 Task: Get the details for the last Tri-Rail train from Miami Airport to Mangonia Park.
Action: Mouse moved to (211, 84)
Screenshot: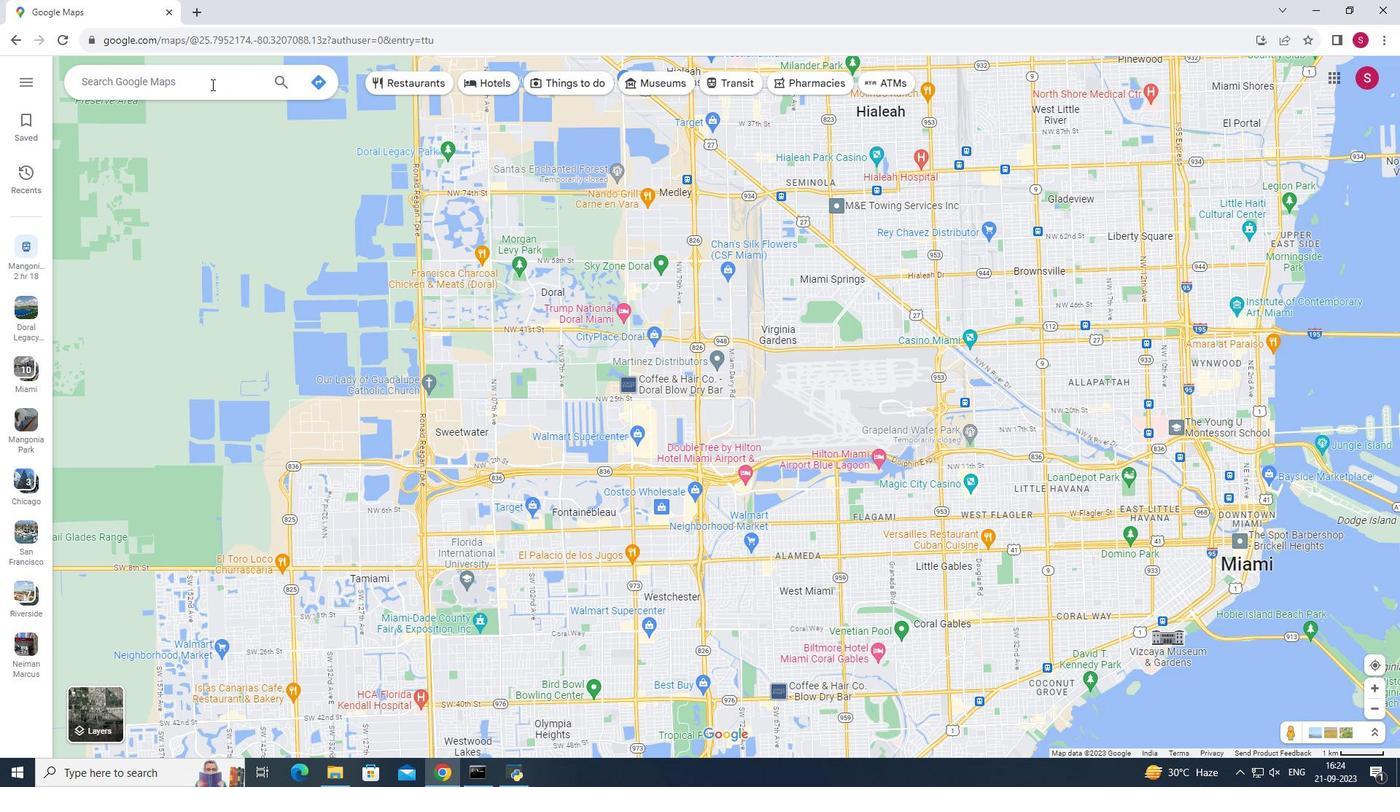 
Action: Mouse pressed left at (211, 84)
Screenshot: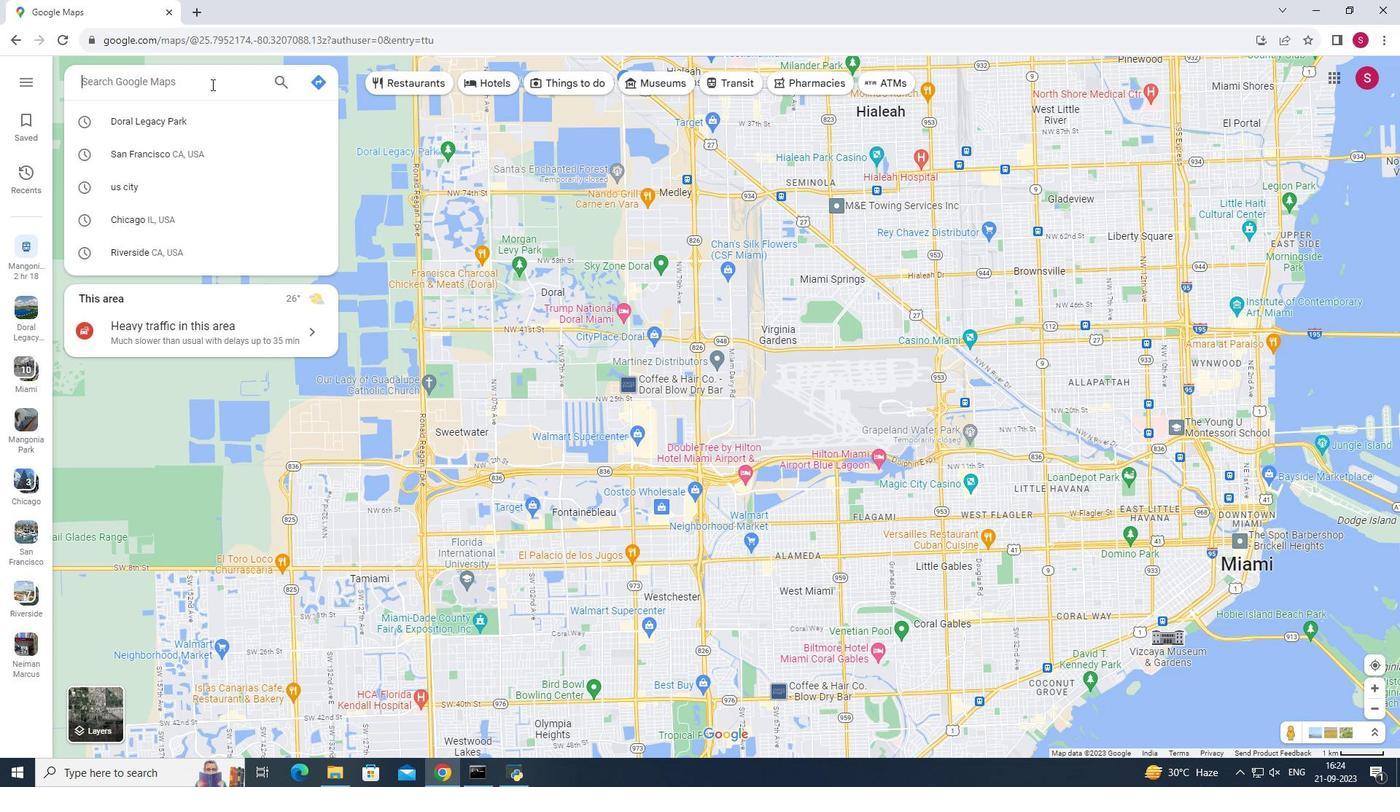 
Action: Mouse moved to (308, 80)
Screenshot: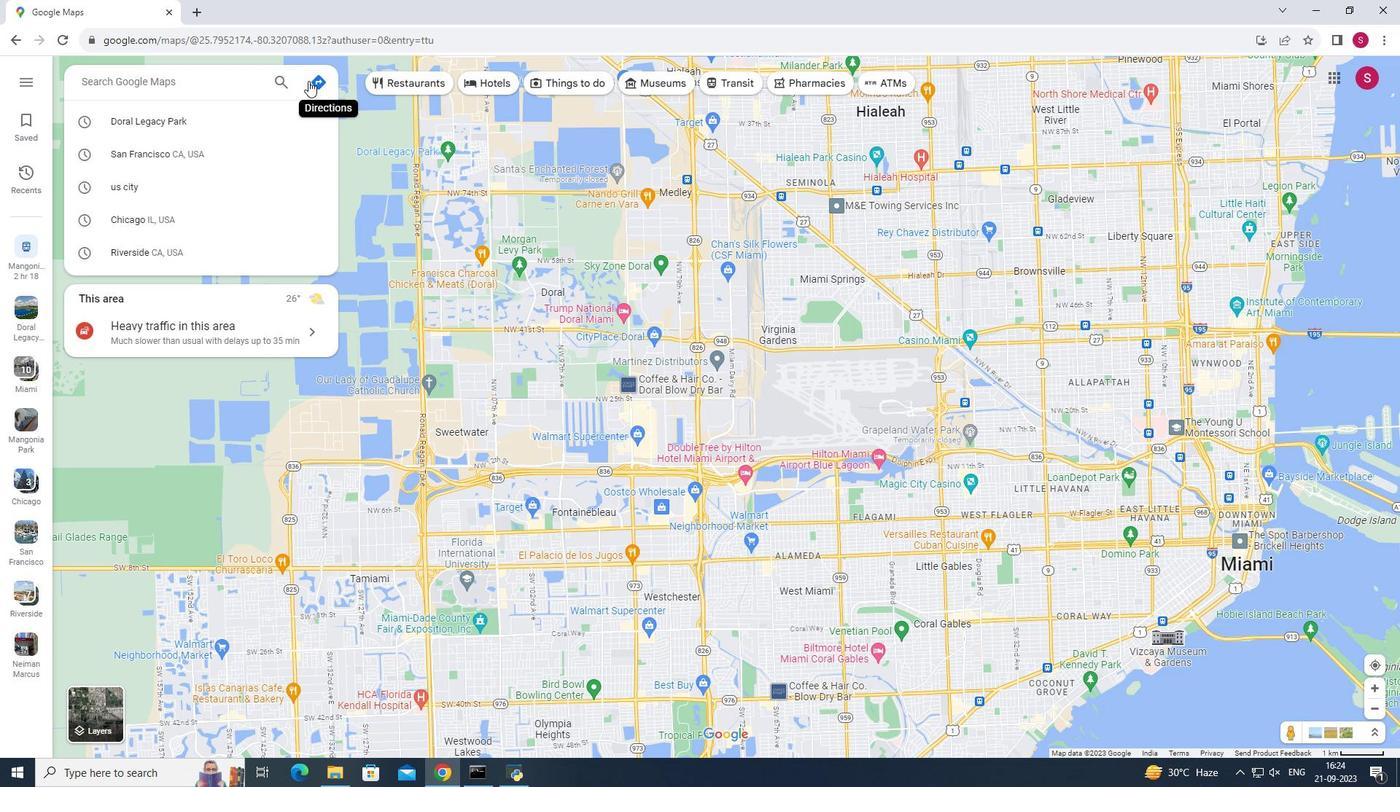 
Action: Mouse pressed left at (308, 80)
Screenshot: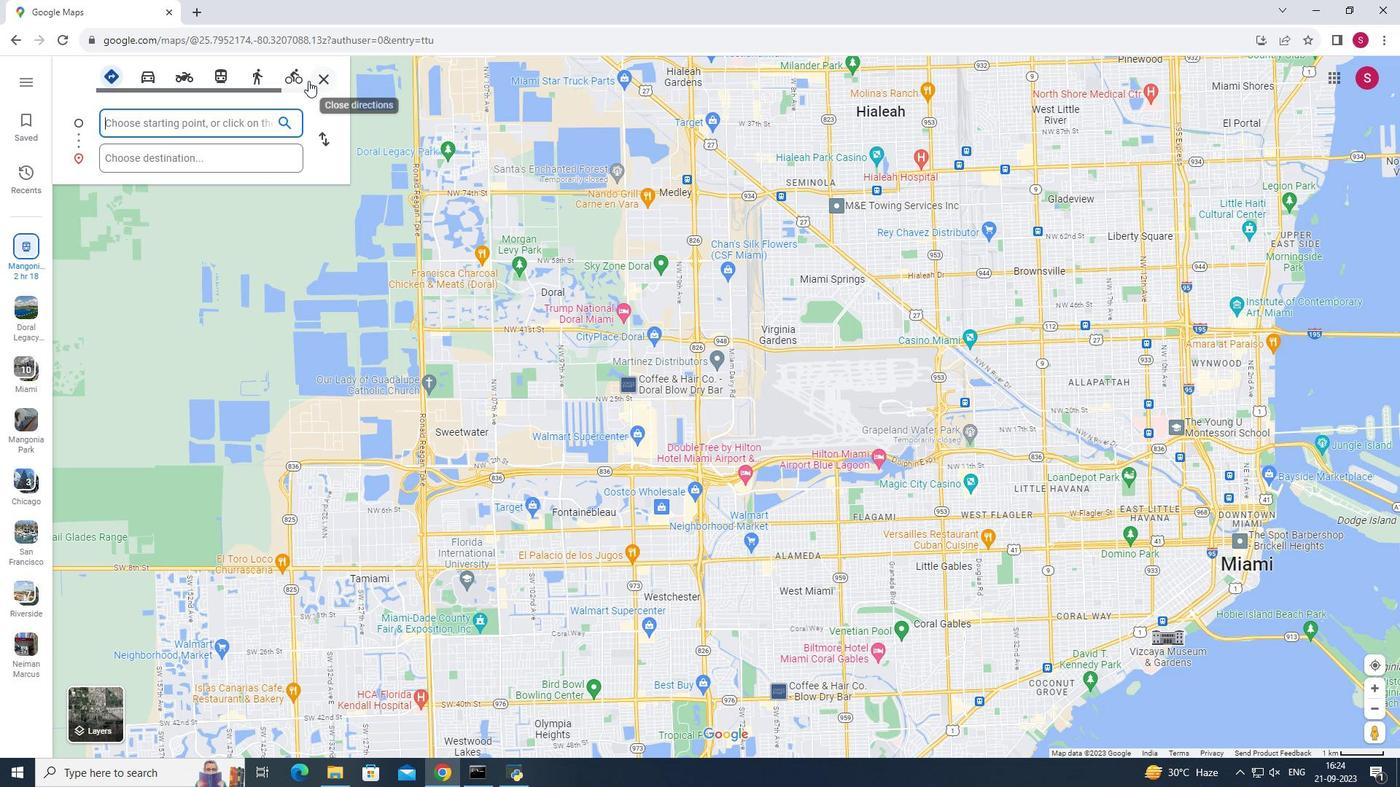
Action: Mouse moved to (239, 118)
Screenshot: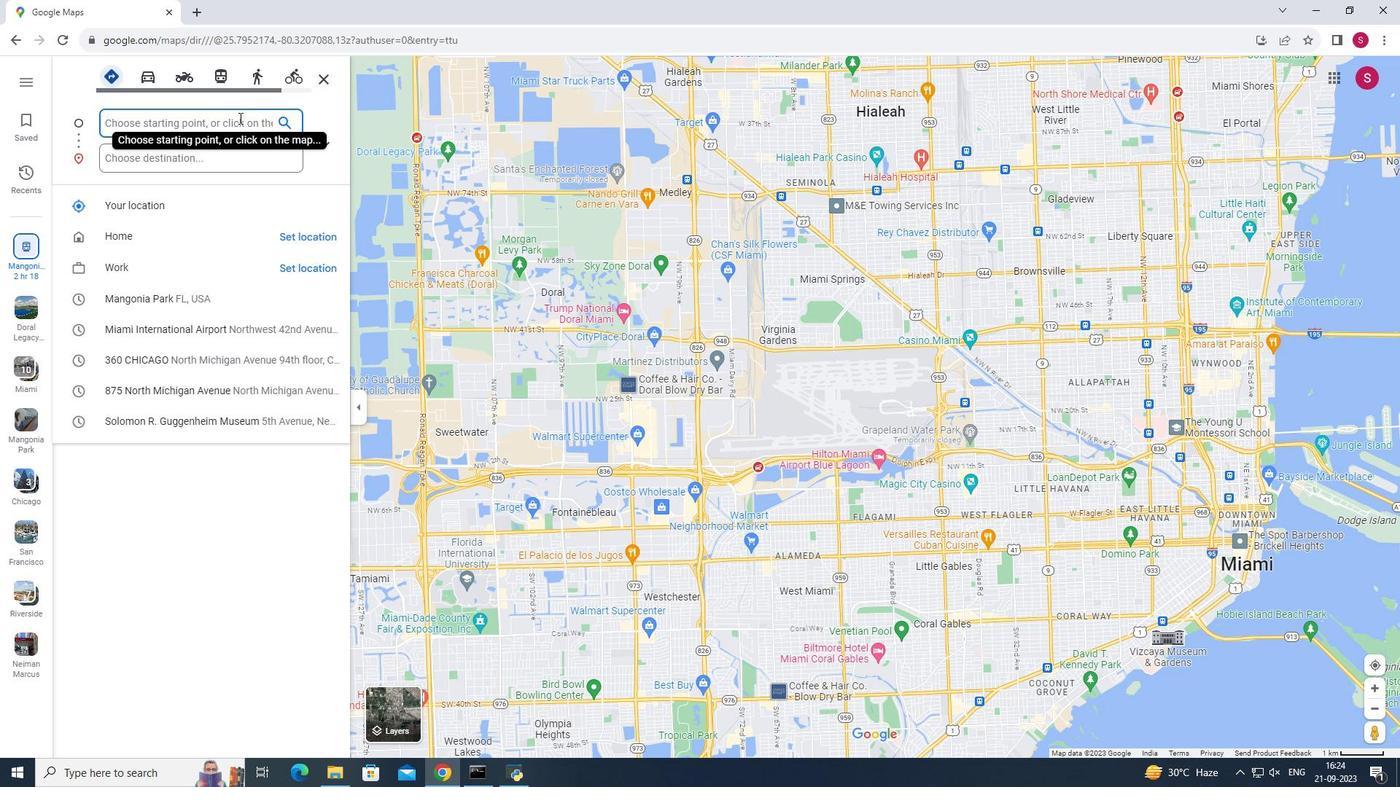 
Action: Mouse pressed left at (239, 118)
Screenshot: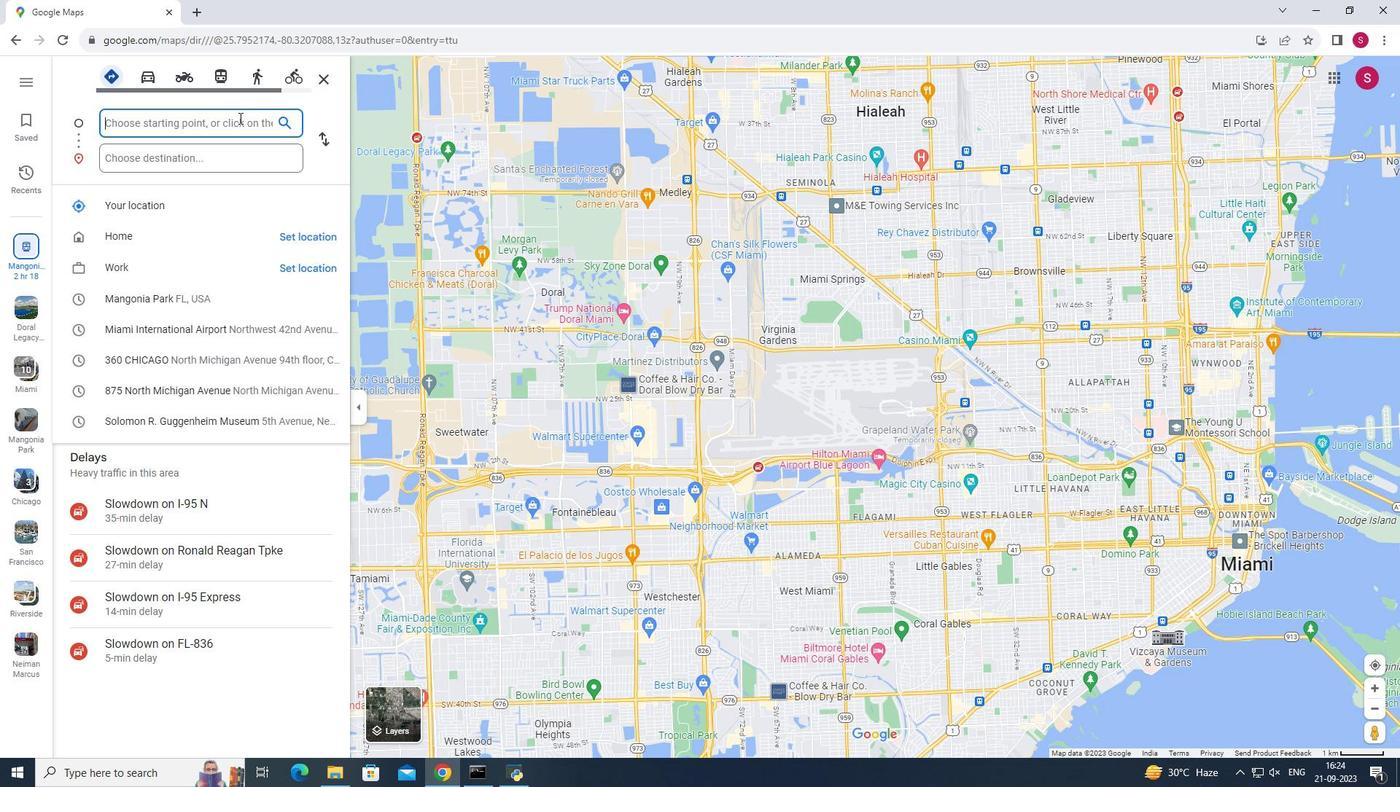 
Action: Key pressed <Key.shift><Key.shift><Key.shift><Key.shift><Key.shift><Key.shift>Miami<Key.space><Key.shift><Key.shift><Key.shift><Key.shift><Key.shift><Key.shift><Key.shift><Key.shift><Key.shift><Key.shift><Key.shift><Key.shift><Key.shift><Key.shift><Key.shift><Key.shift><Key.shift>Airport
Screenshot: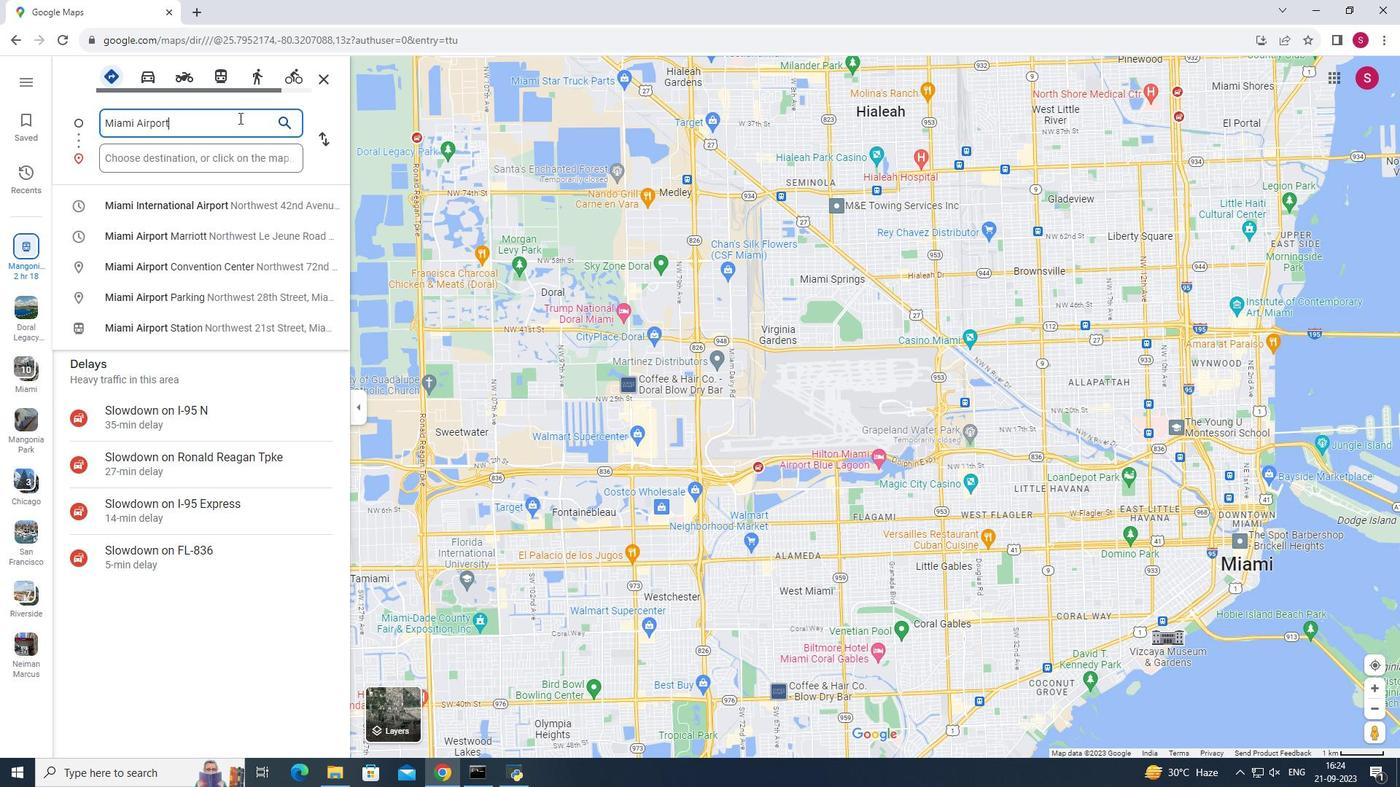
Action: Mouse moved to (237, 157)
Screenshot: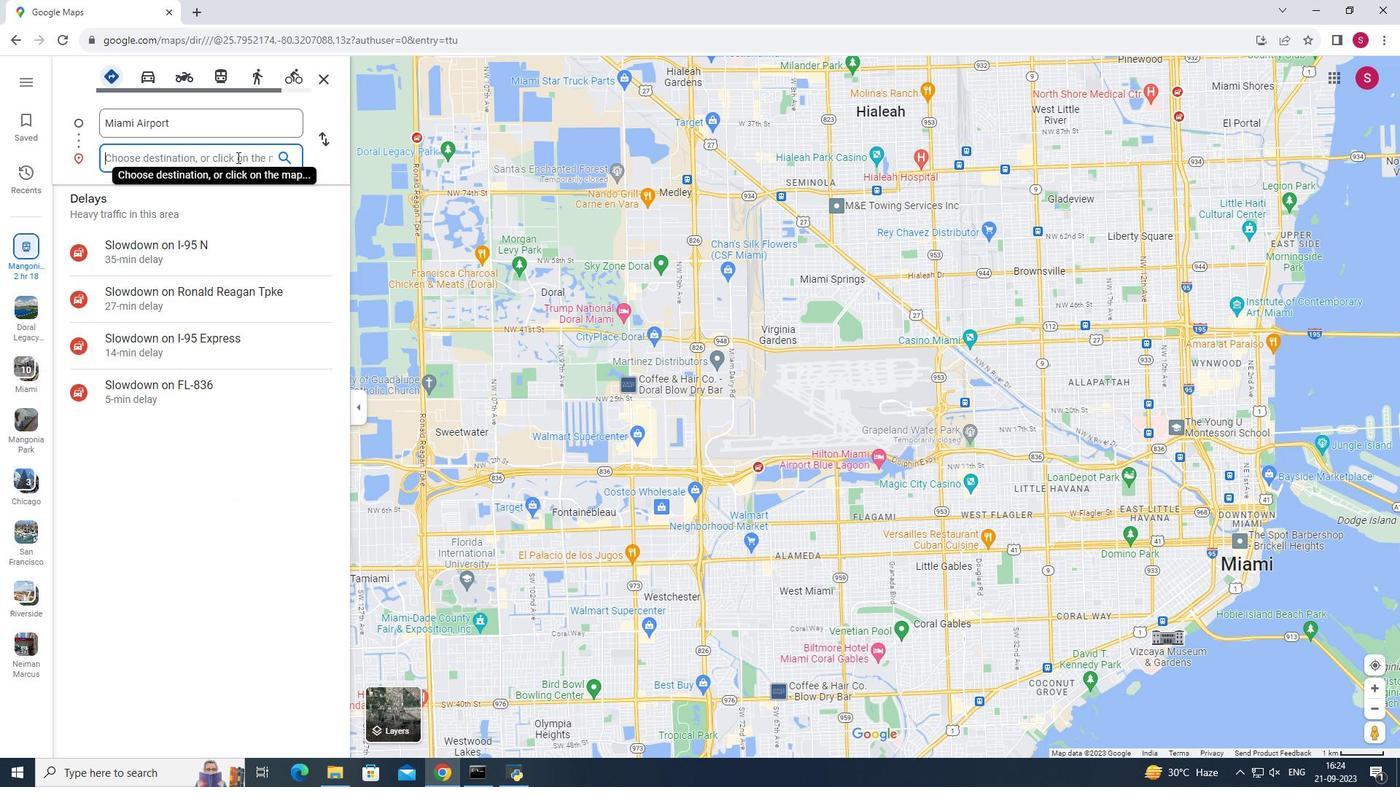 
Action: Mouse pressed left at (237, 157)
Screenshot: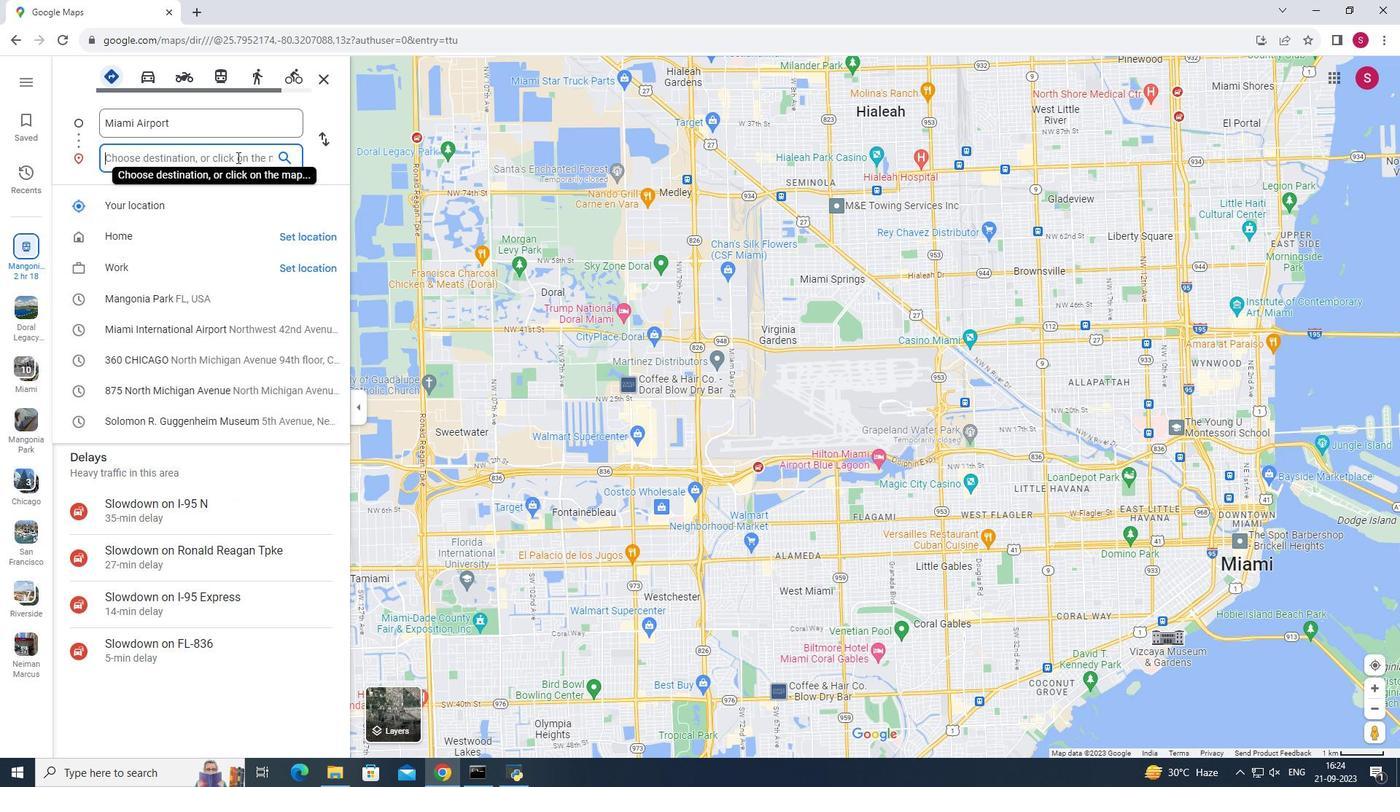 
Action: Key pressed <Key.shift>Mangonia<Key.space><Key.shift>Park
Screenshot: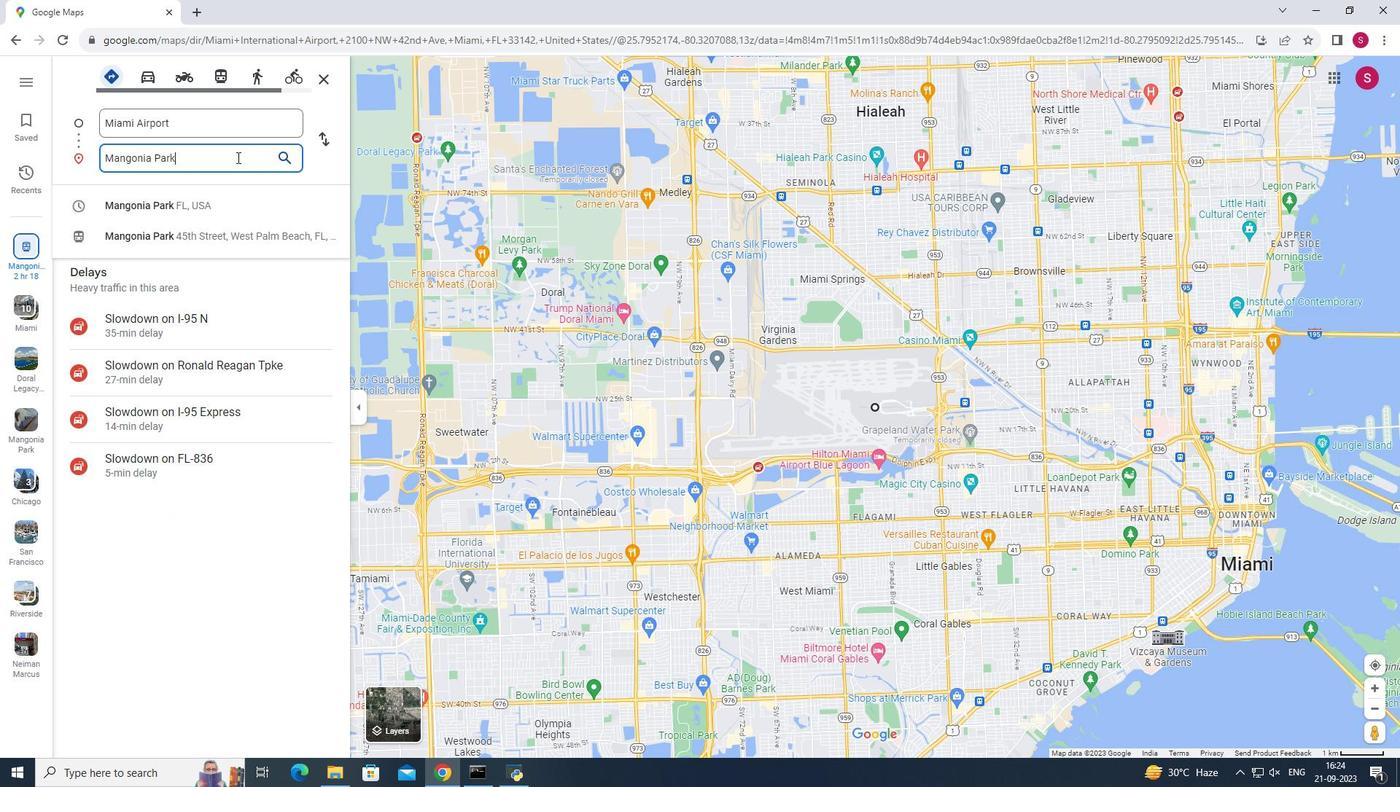 
Action: Mouse moved to (228, 76)
Screenshot: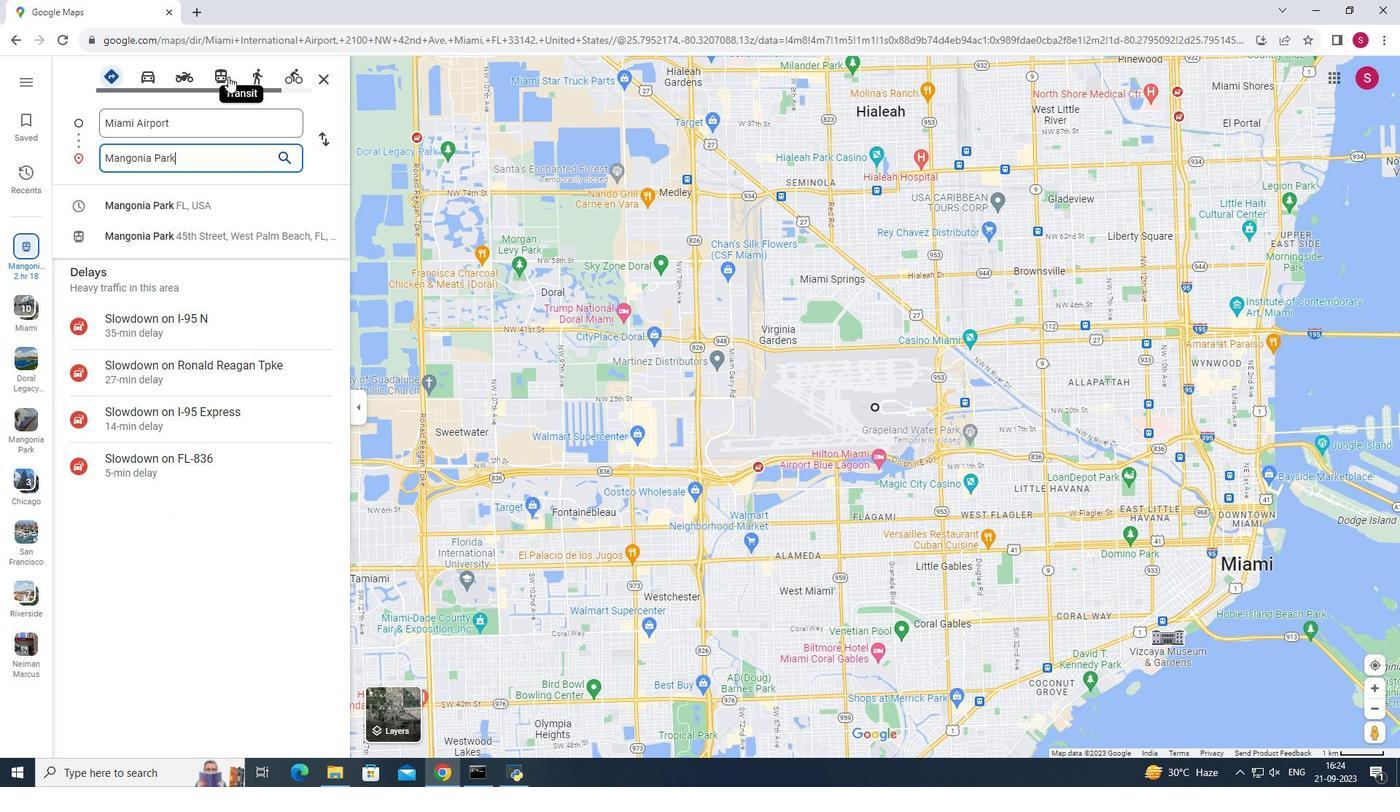 
Action: Mouse pressed left at (228, 76)
Screenshot: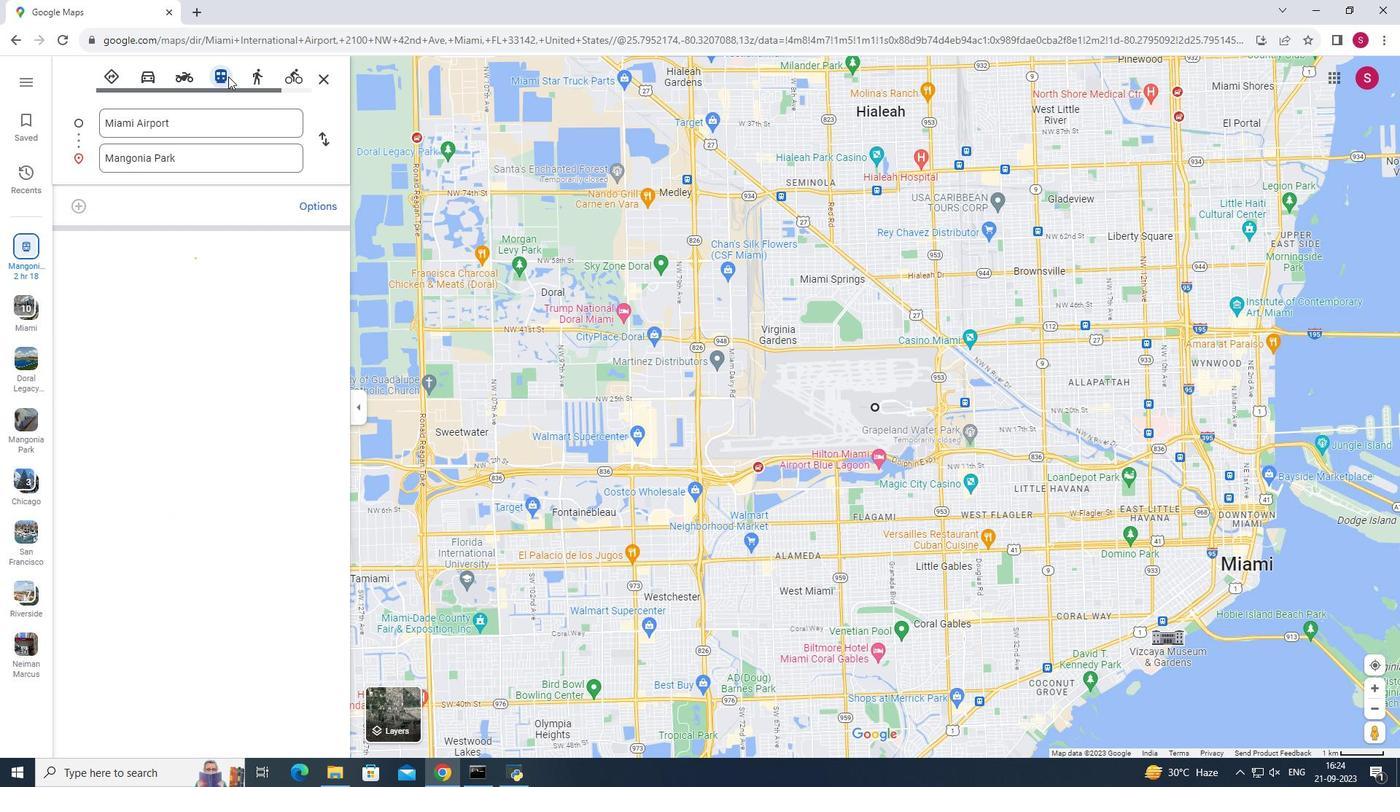 
Action: Mouse moved to (163, 205)
Screenshot: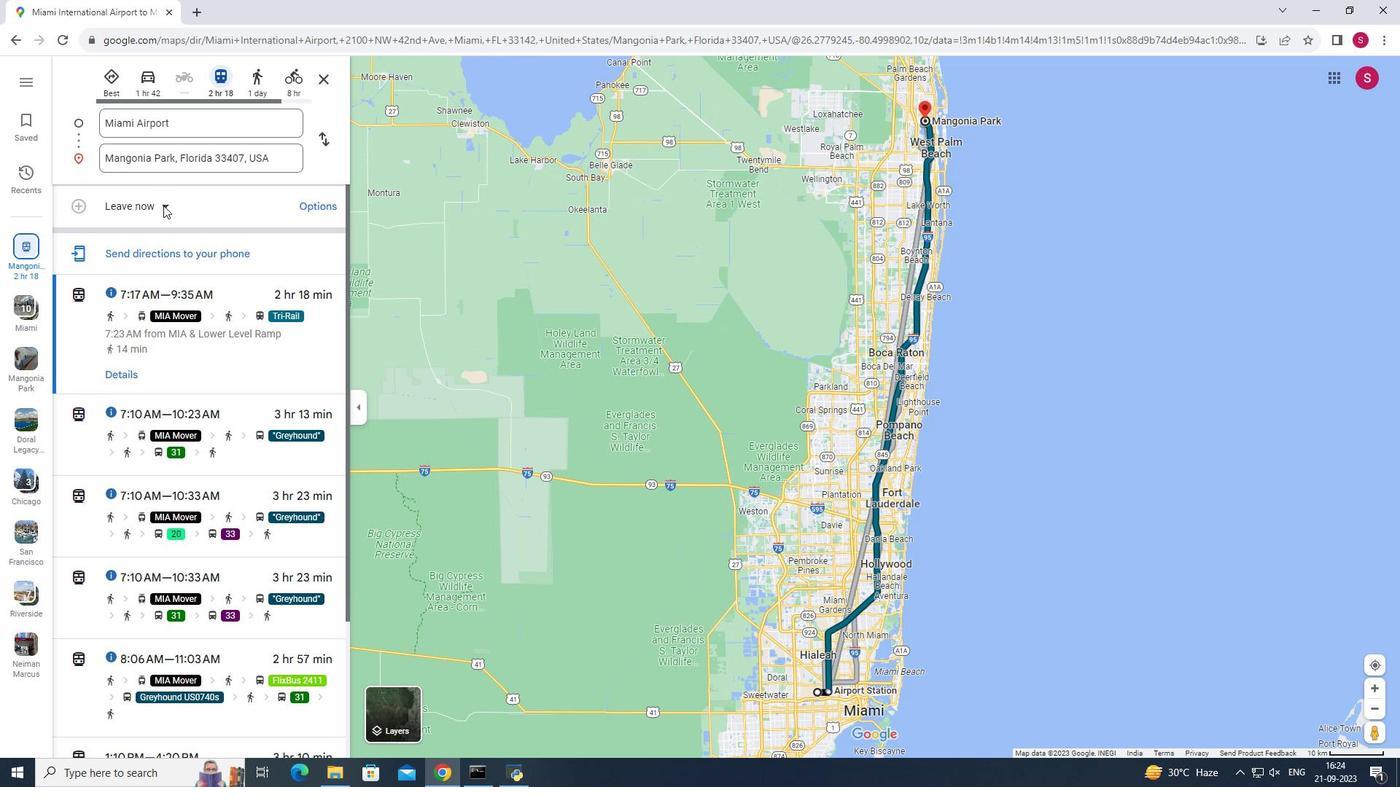 
Action: Mouse pressed left at (163, 205)
Screenshot: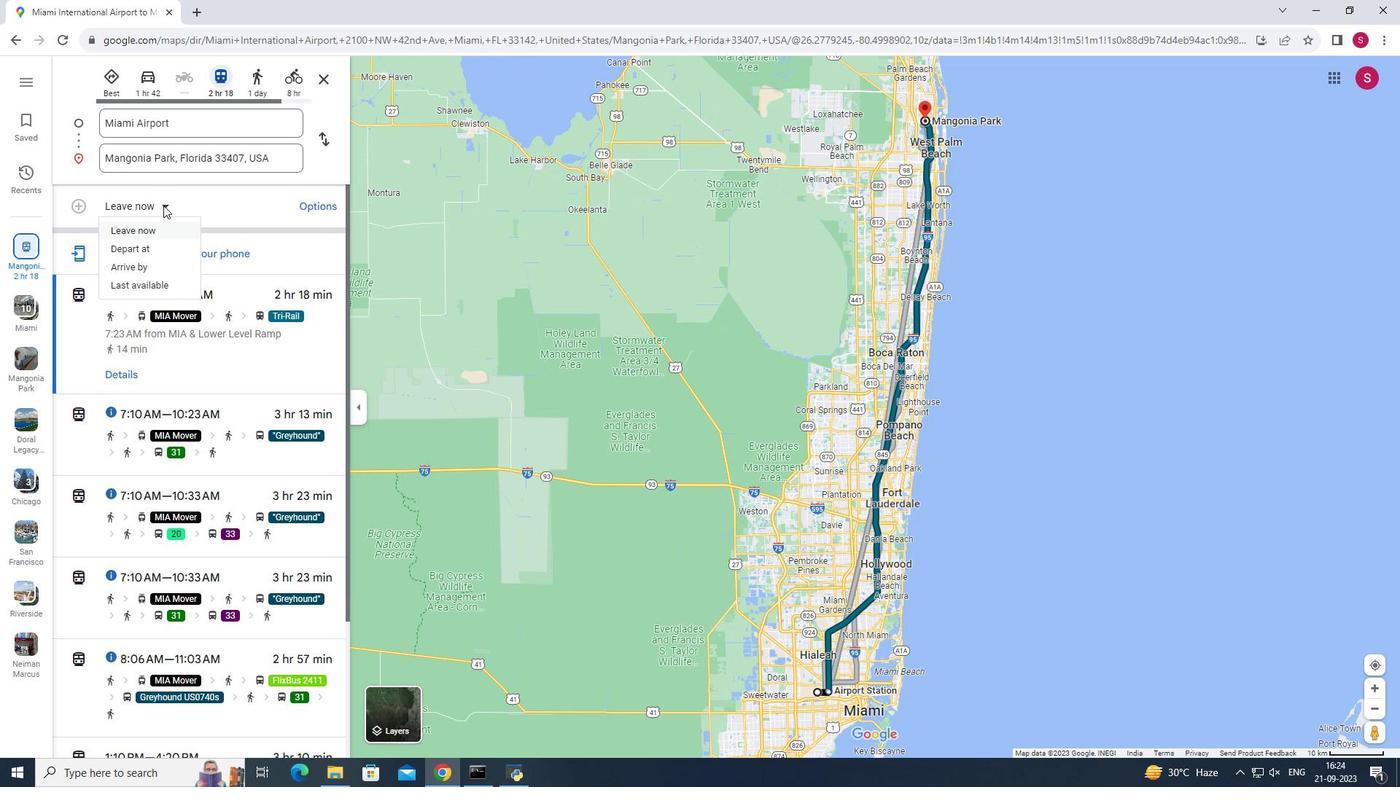 
Action: Mouse moved to (141, 286)
Screenshot: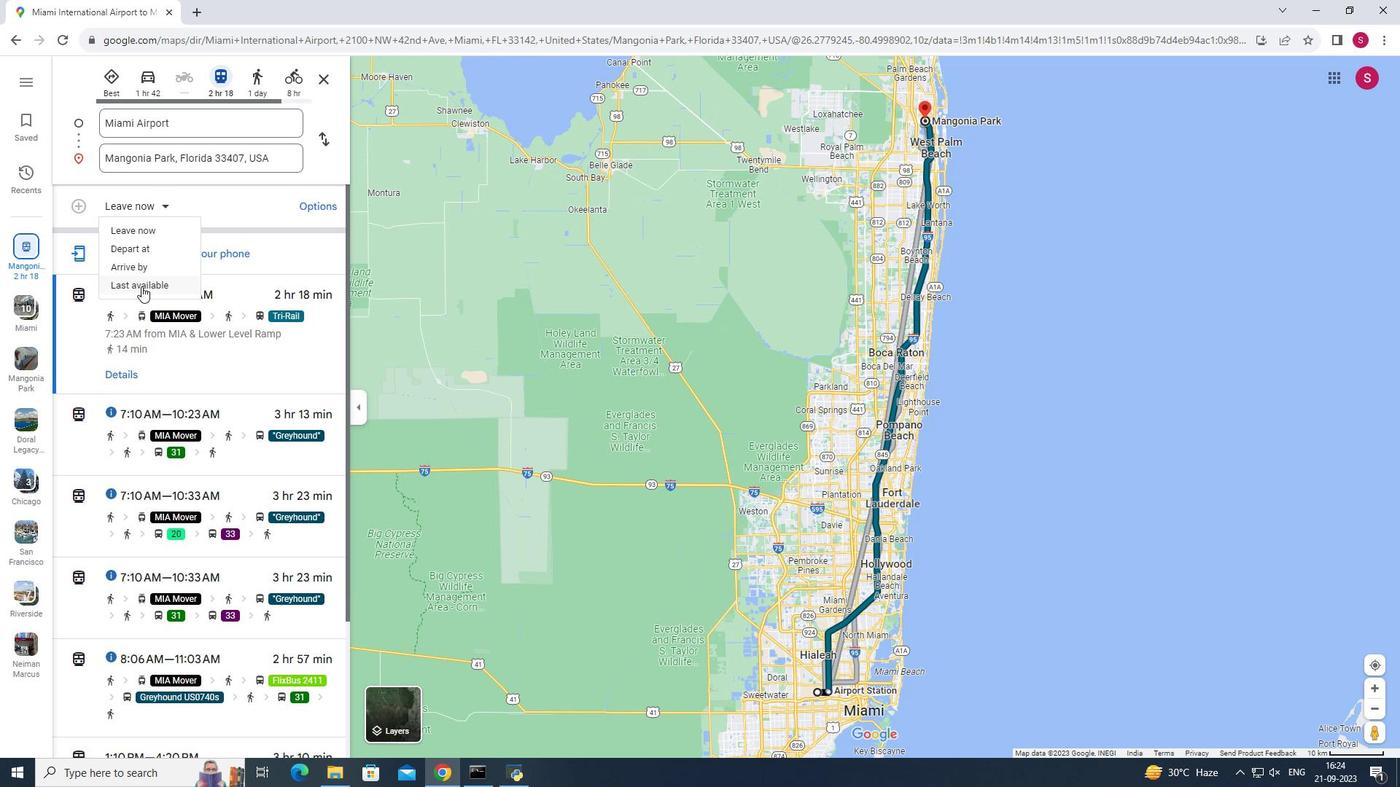 
Action: Mouse pressed left at (141, 286)
Screenshot: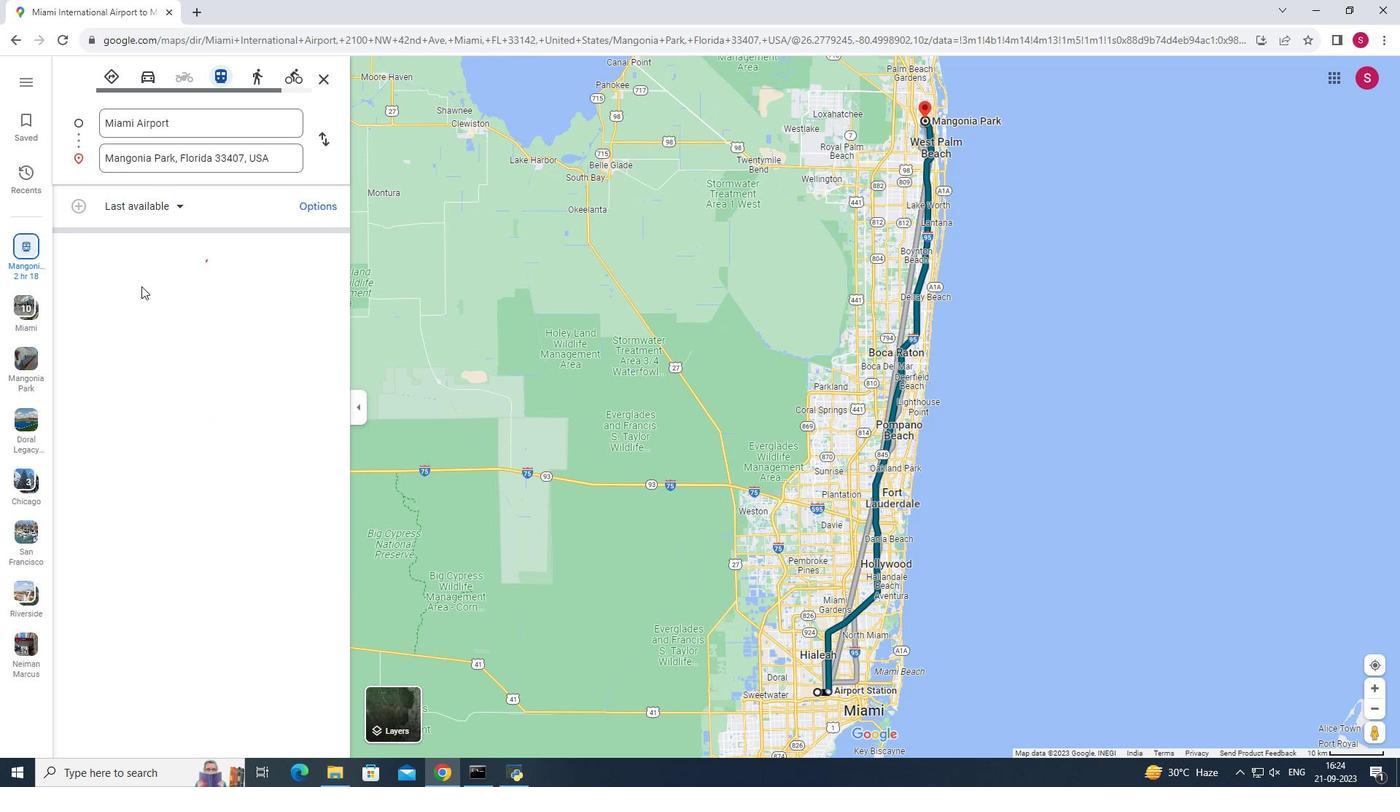 
Action: Mouse moved to (251, 432)
Screenshot: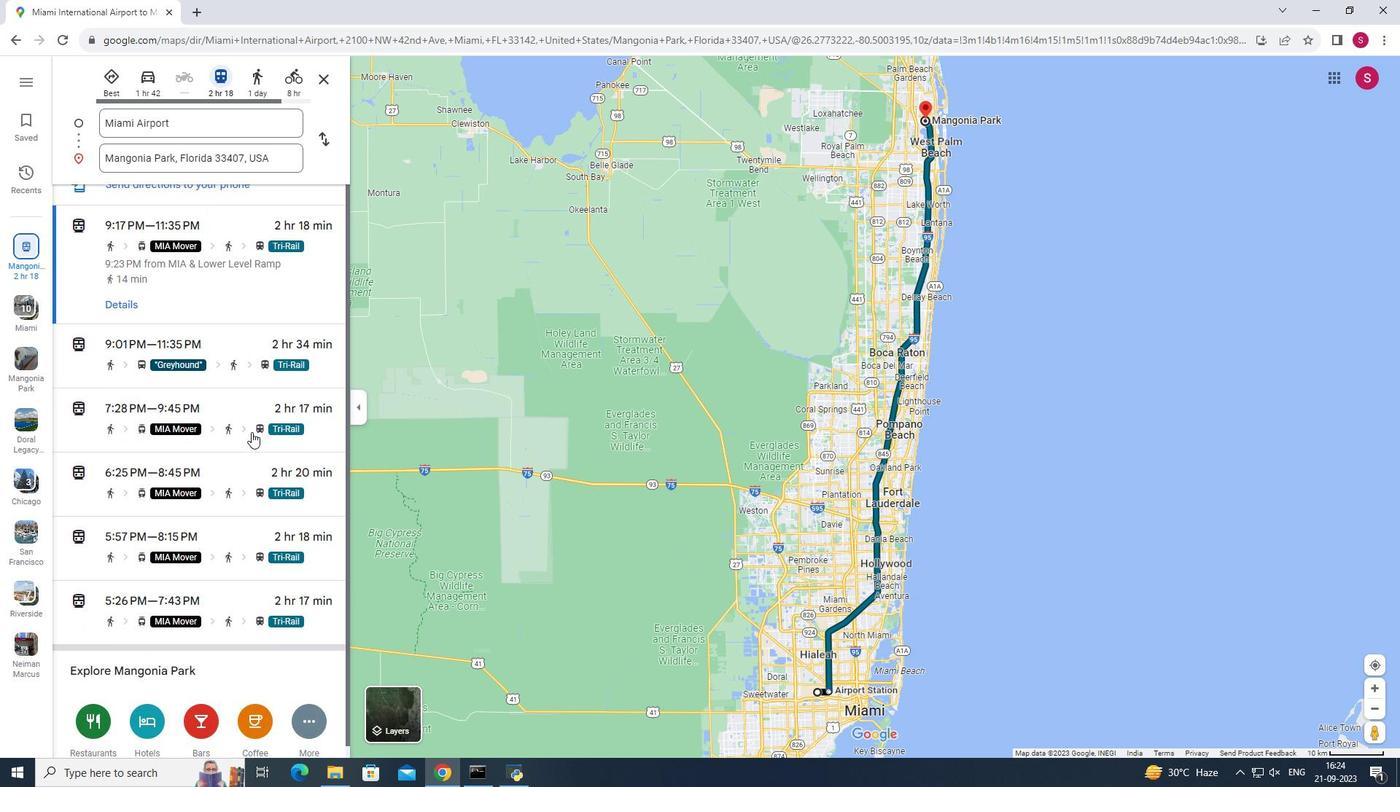 
Action: Mouse scrolled (251, 431) with delta (0, 0)
Screenshot: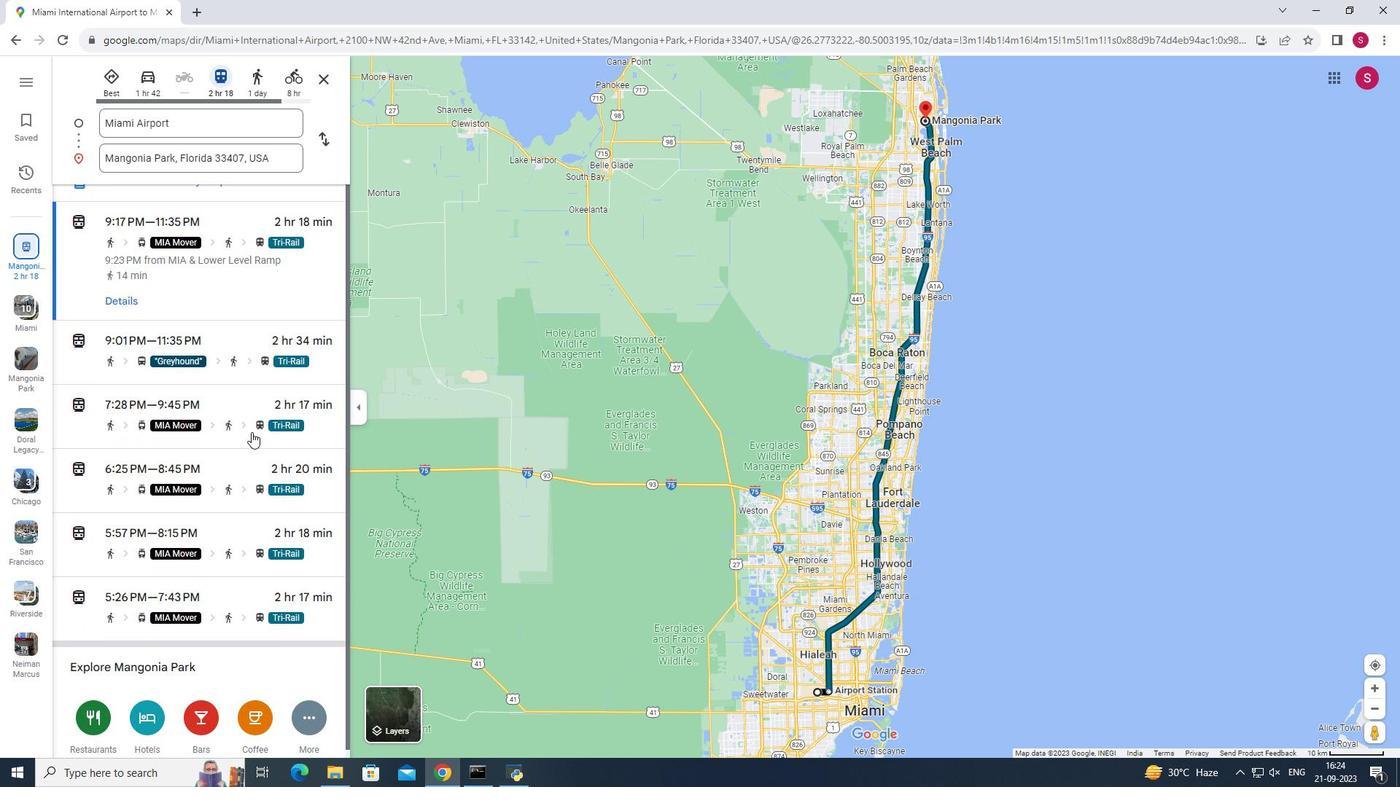
Action: Mouse scrolled (251, 431) with delta (0, 0)
Screenshot: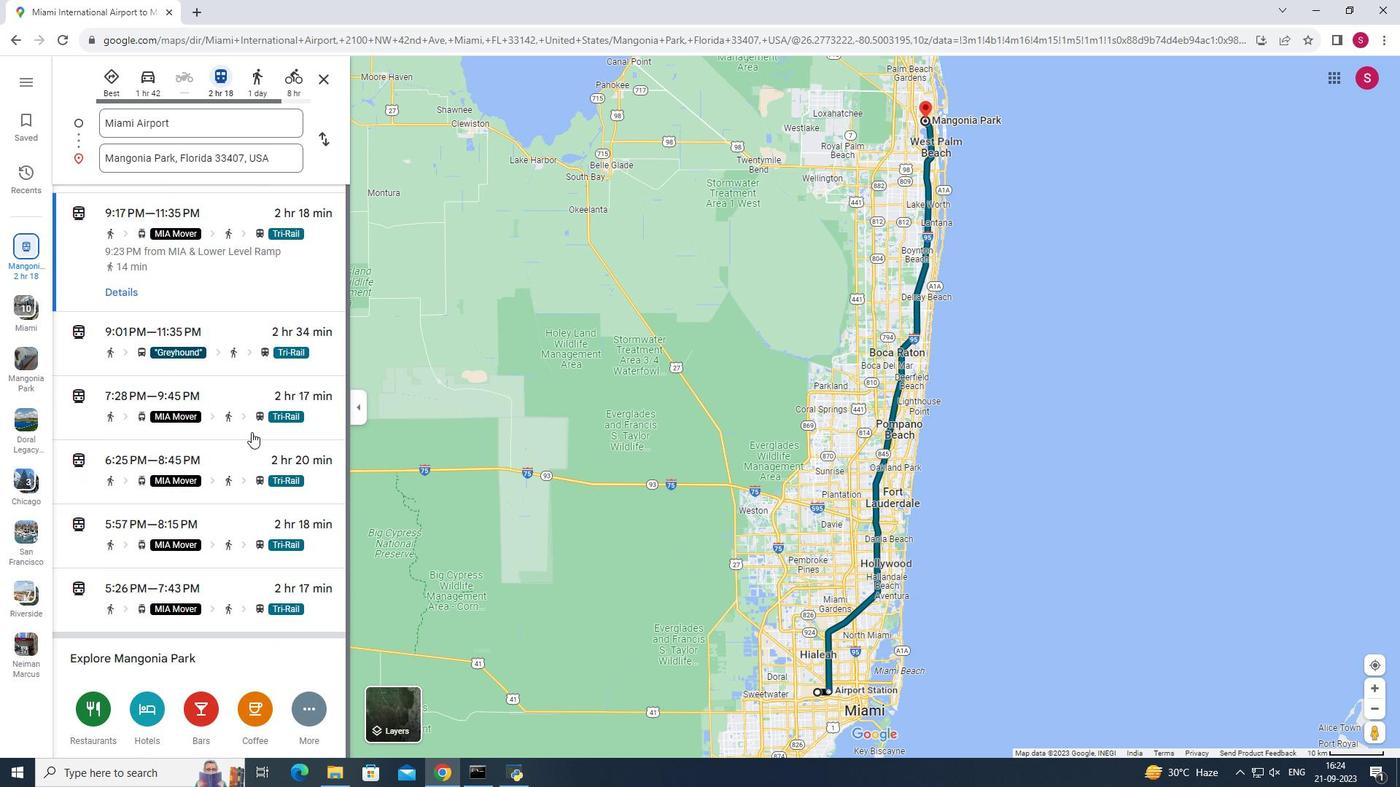 
Action: Mouse moved to (218, 600)
Screenshot: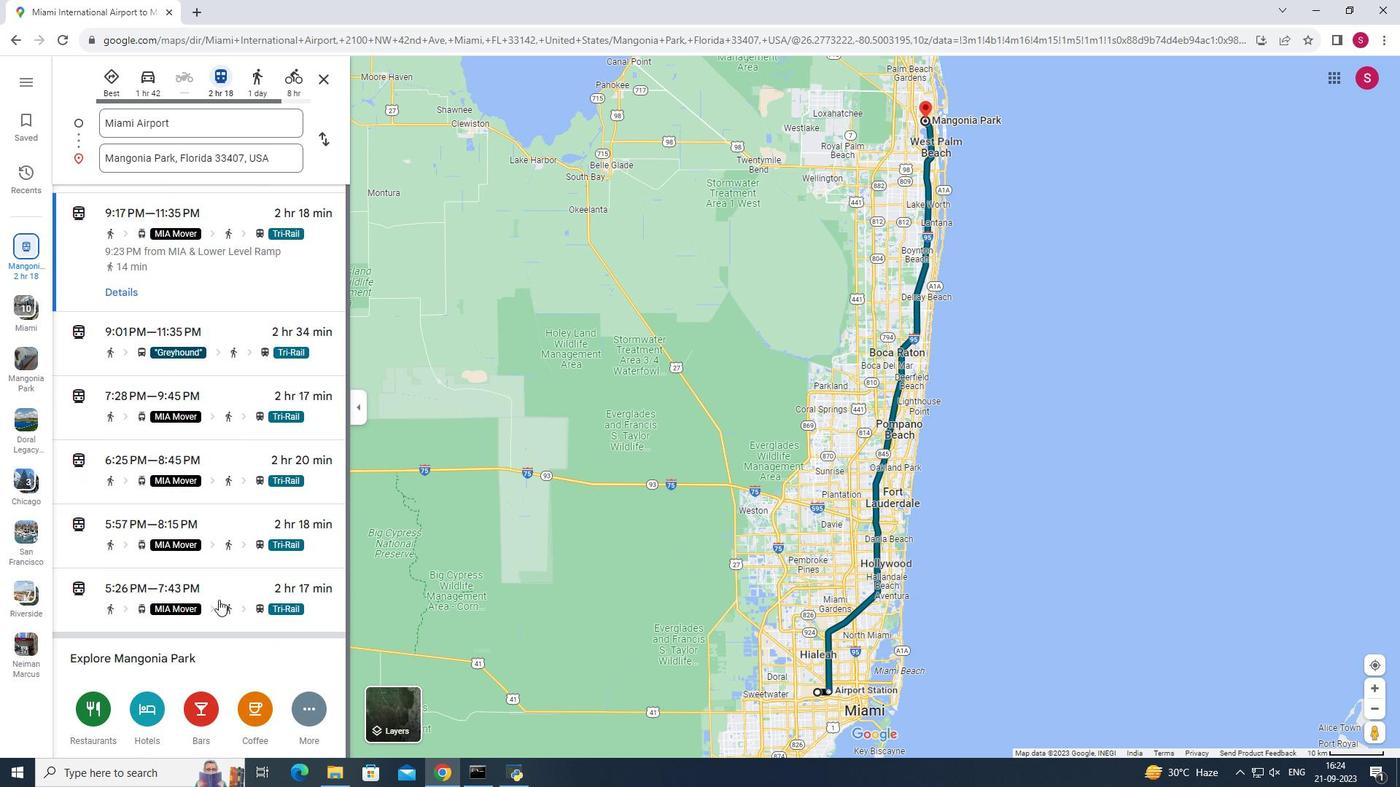 
Action: Mouse pressed left at (218, 600)
Screenshot: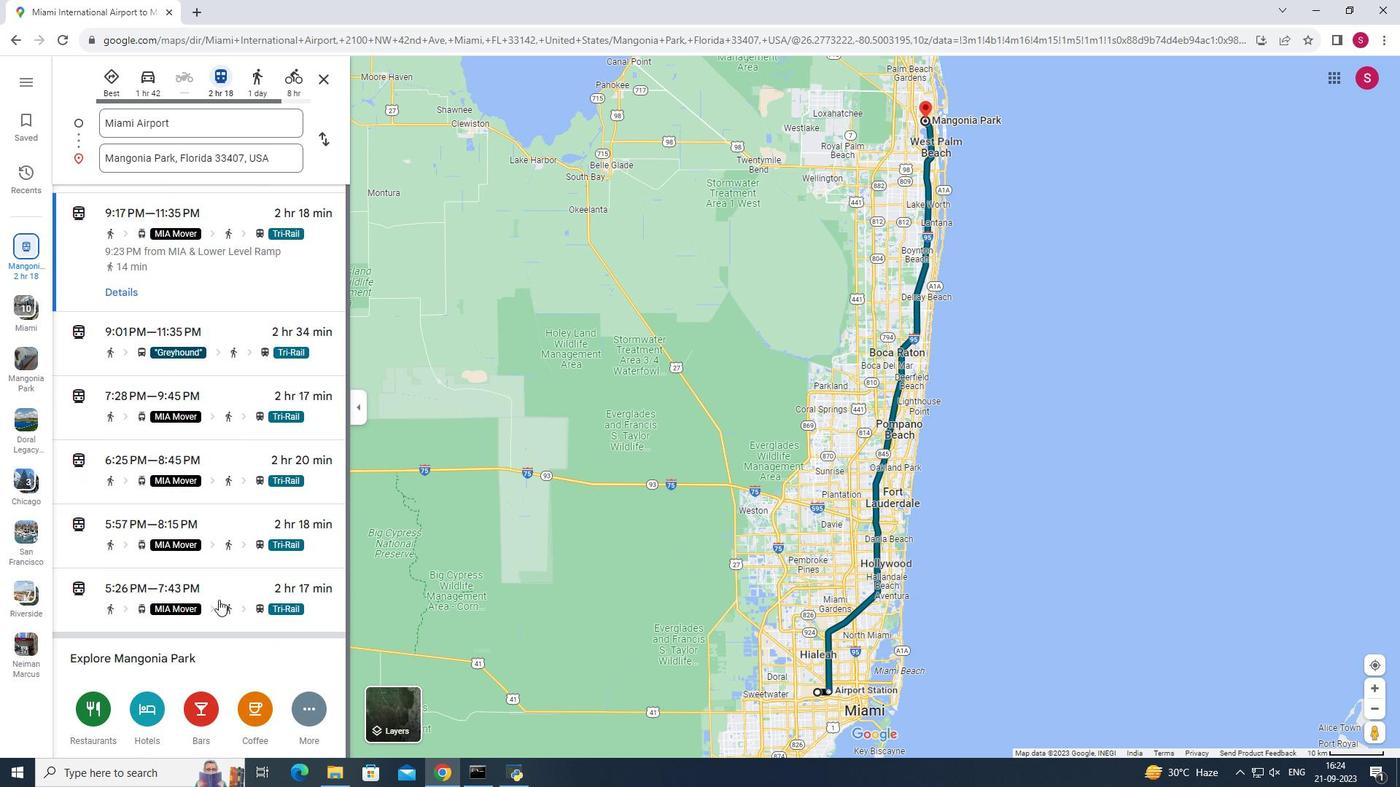 
Action: Mouse moved to (118, 614)
Screenshot: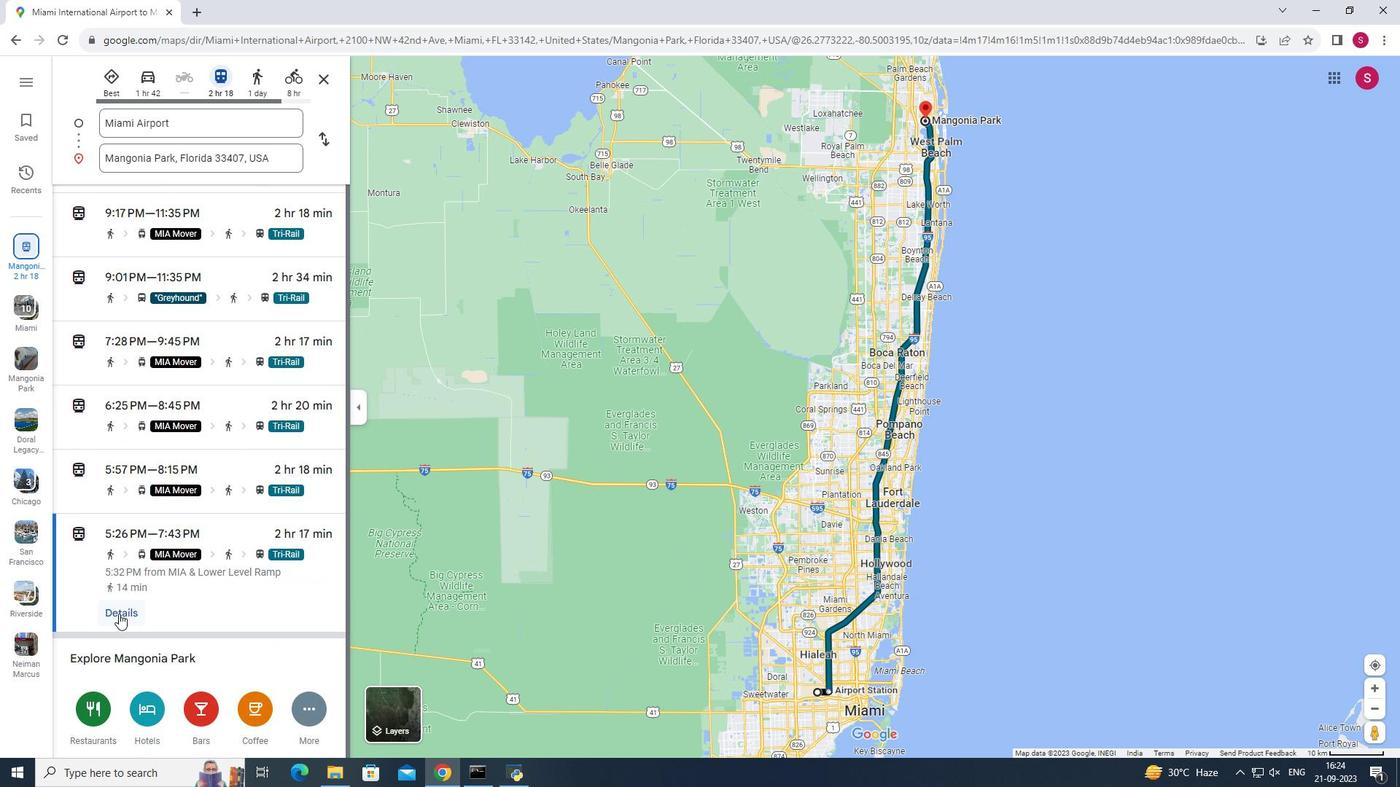 
Action: Mouse pressed left at (118, 614)
Screenshot: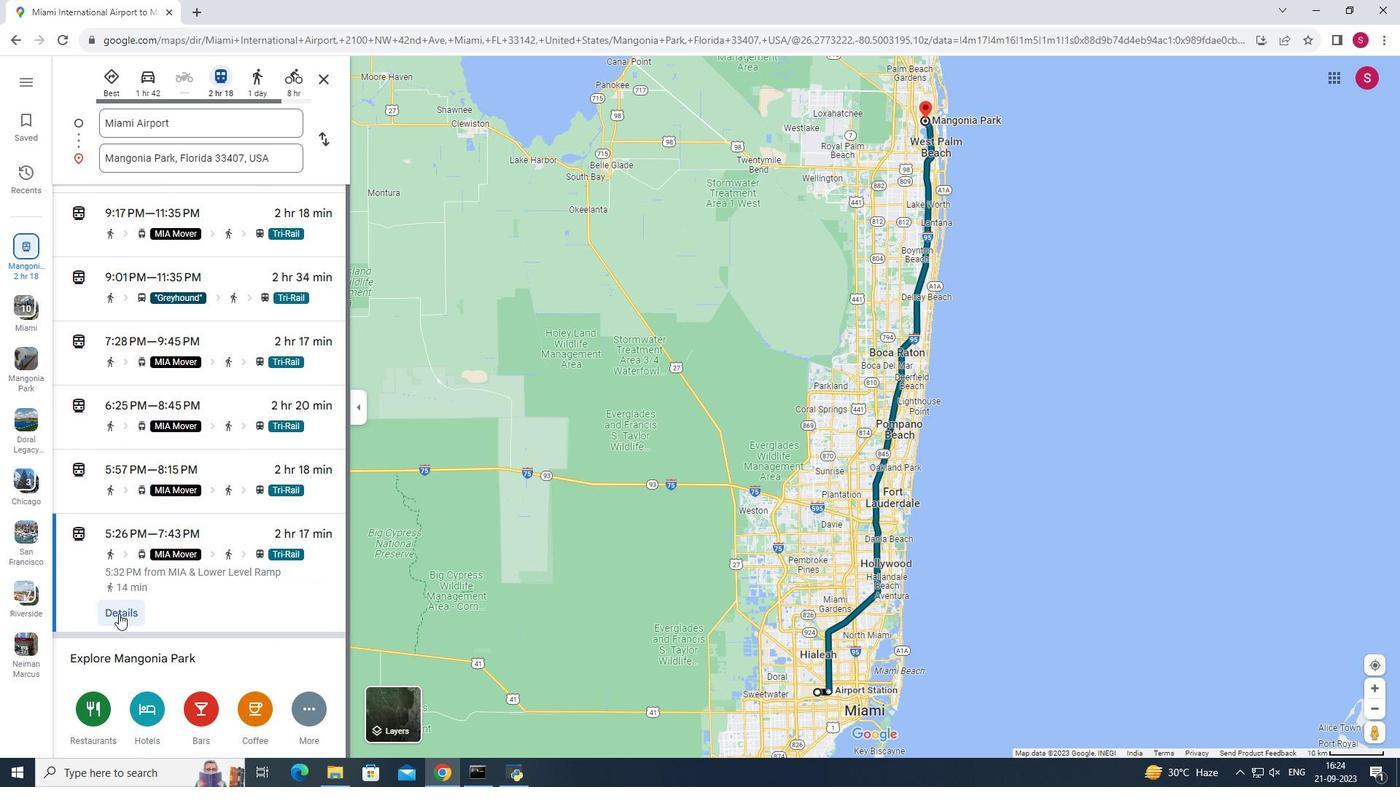 
Action: Mouse moved to (217, 458)
Screenshot: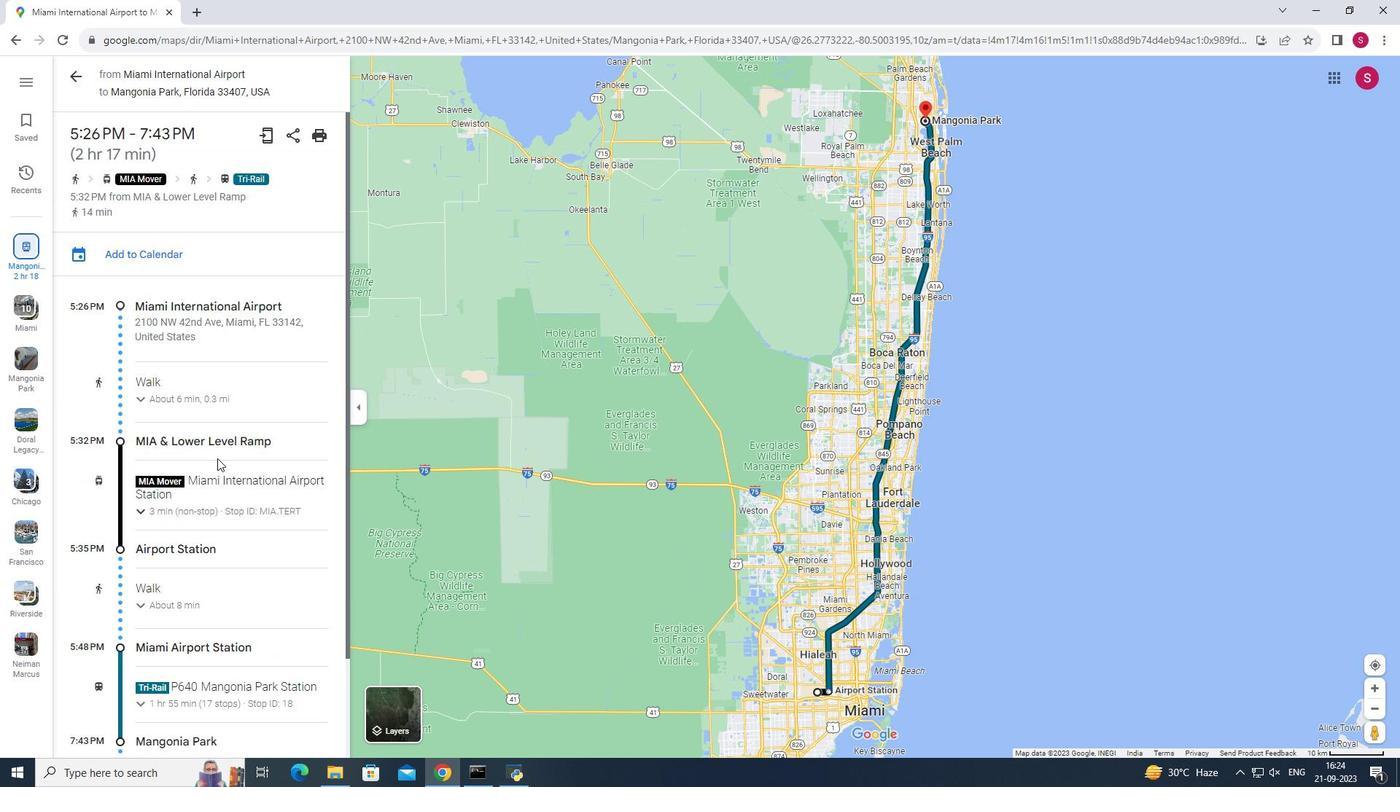 
Action: Mouse scrolled (217, 458) with delta (0, 0)
Screenshot: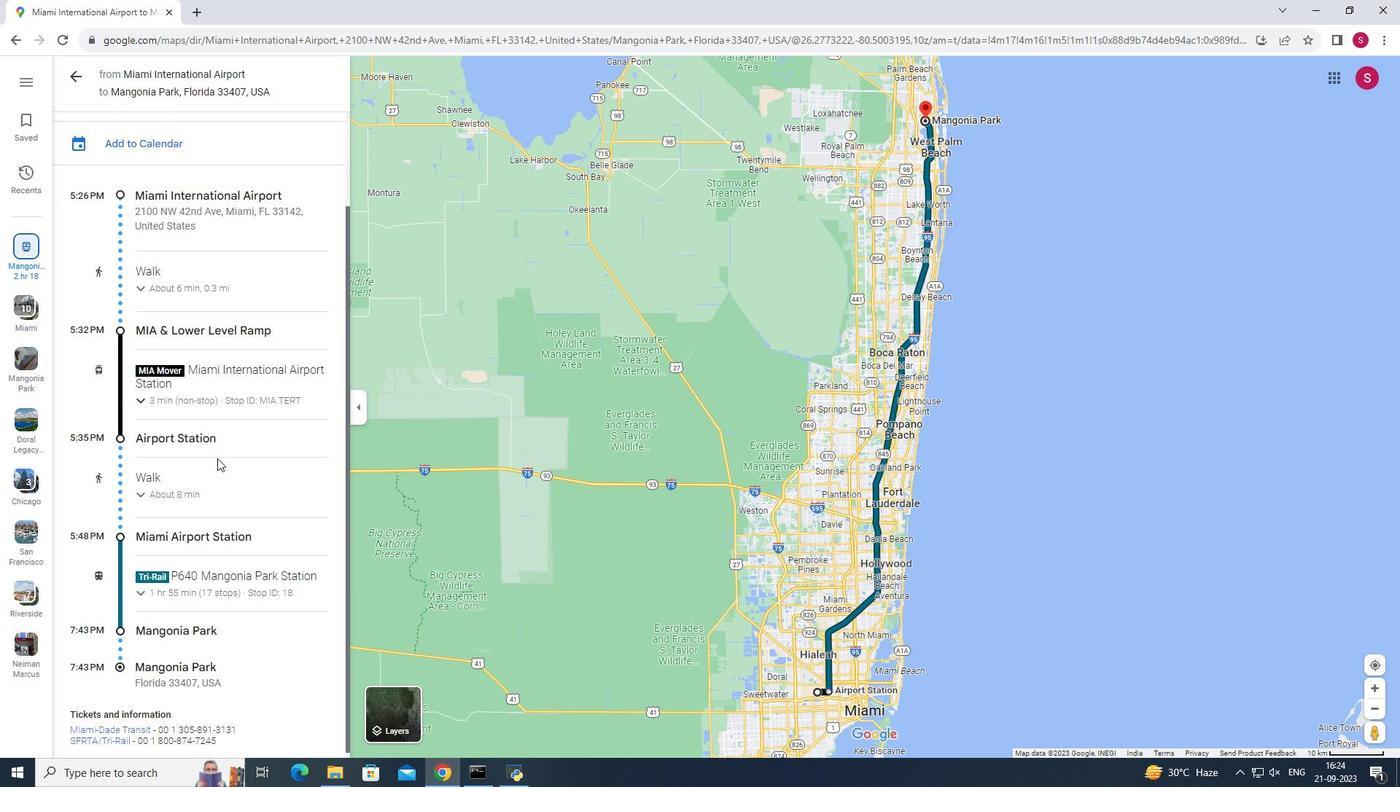 
Action: Mouse scrolled (217, 458) with delta (0, 0)
Screenshot: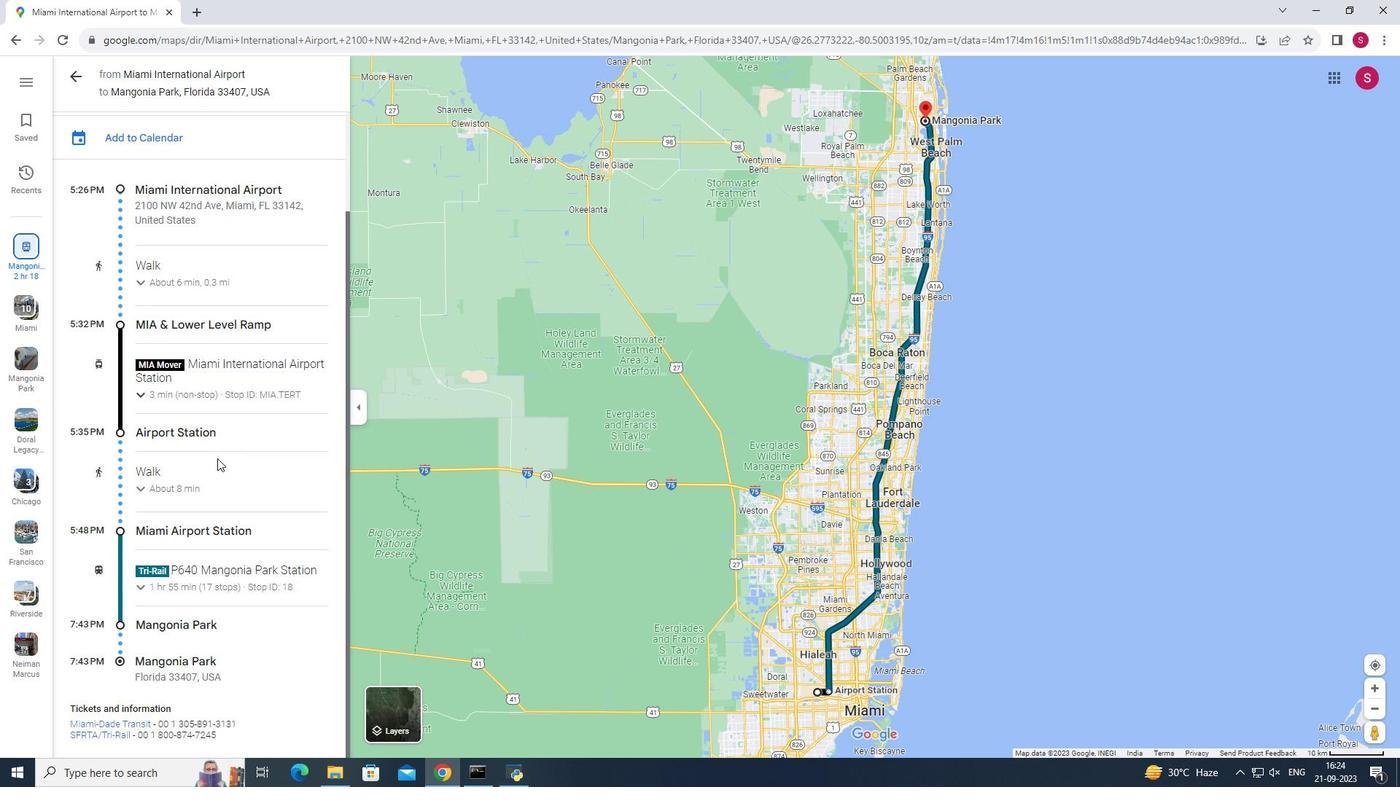 
Action: Mouse scrolled (217, 458) with delta (0, 0)
Screenshot: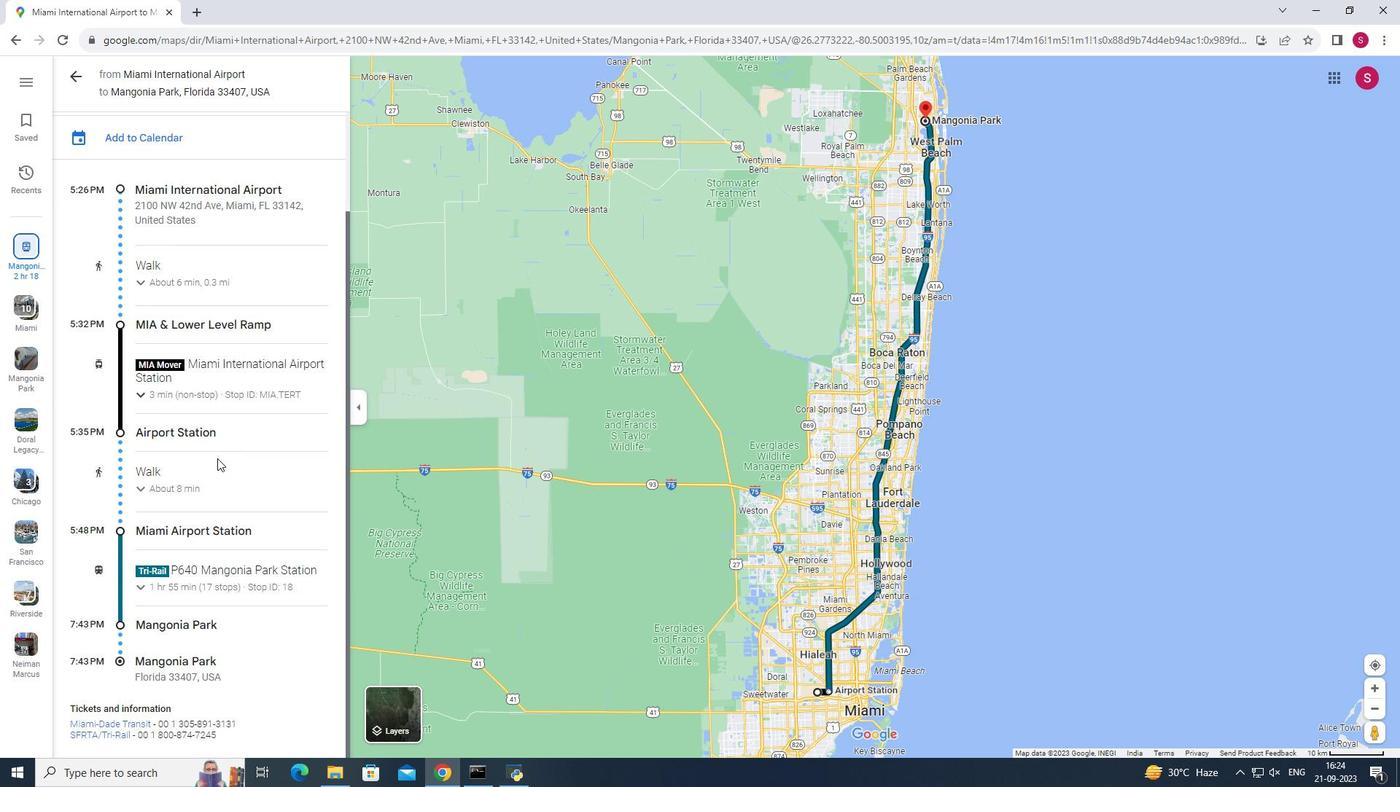
Action: Mouse scrolled (217, 458) with delta (0, 0)
Screenshot: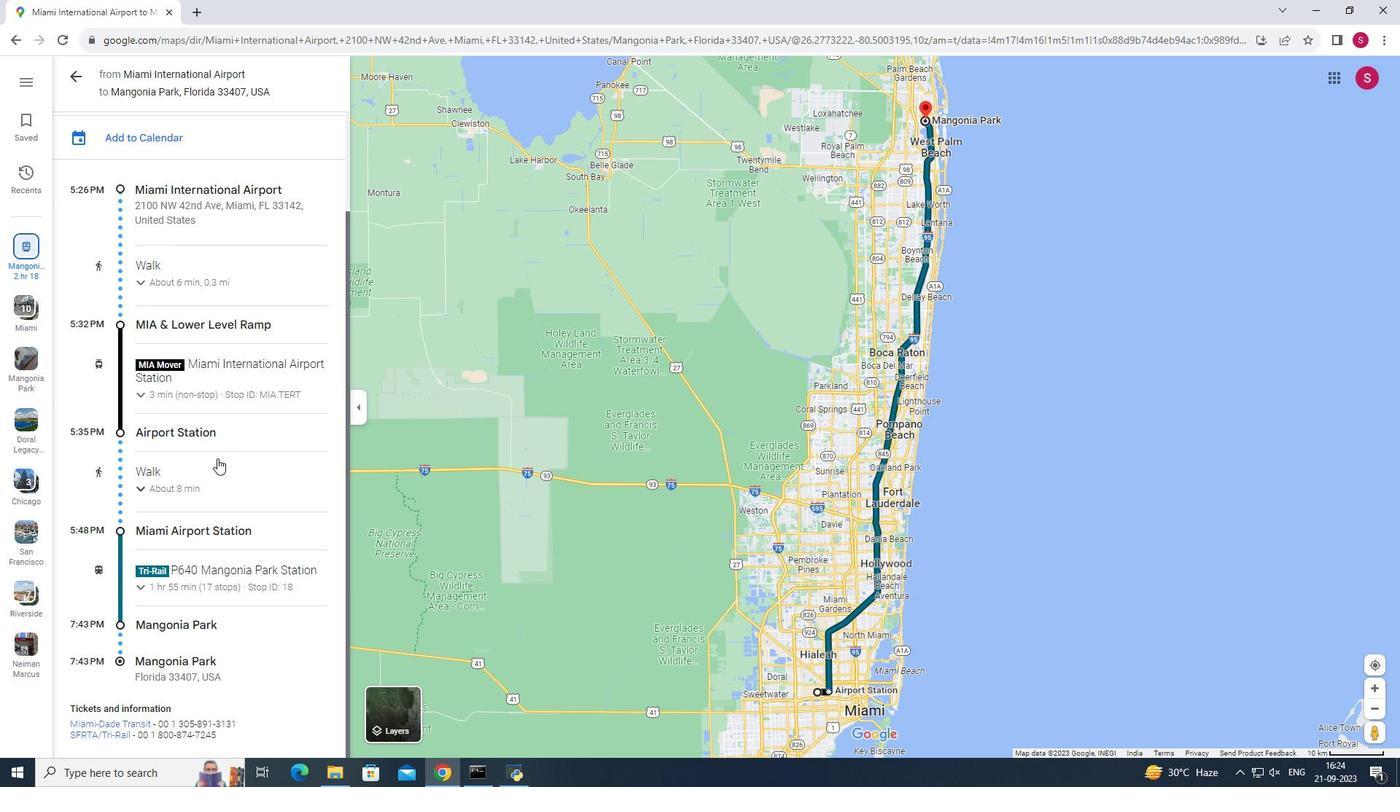 
Action: Mouse scrolled (217, 458) with delta (0, 0)
Screenshot: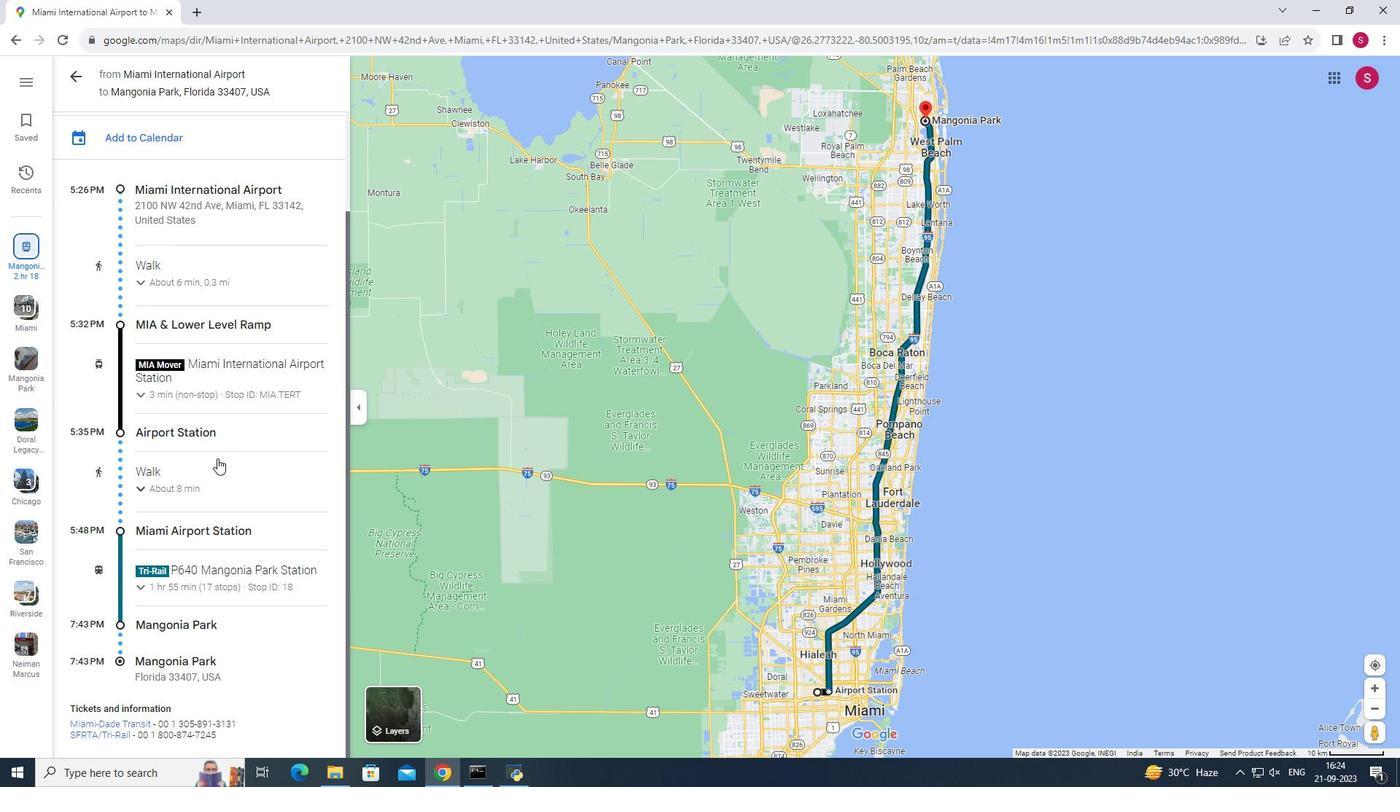 
Action: Mouse scrolled (217, 458) with delta (0, 0)
Screenshot: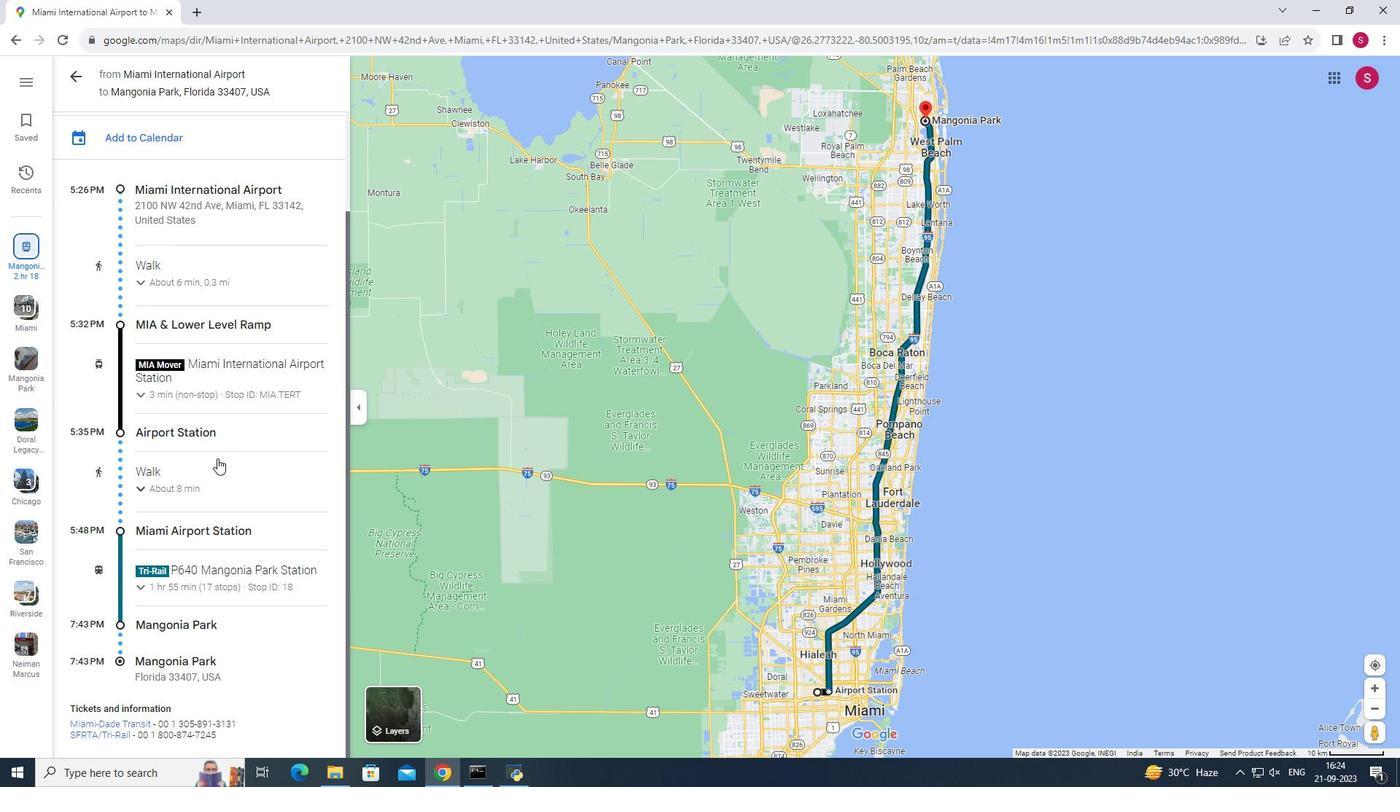 
